 Task: In the  document Riocarnival.pdf Add page color 'Light Green'Light Green . Insert watermark . Insert watermark  TATA Apply Font Style in watermark Lexend; font size  120 and place the watermark  Horizontally
Action: Mouse moved to (257, 314)
Screenshot: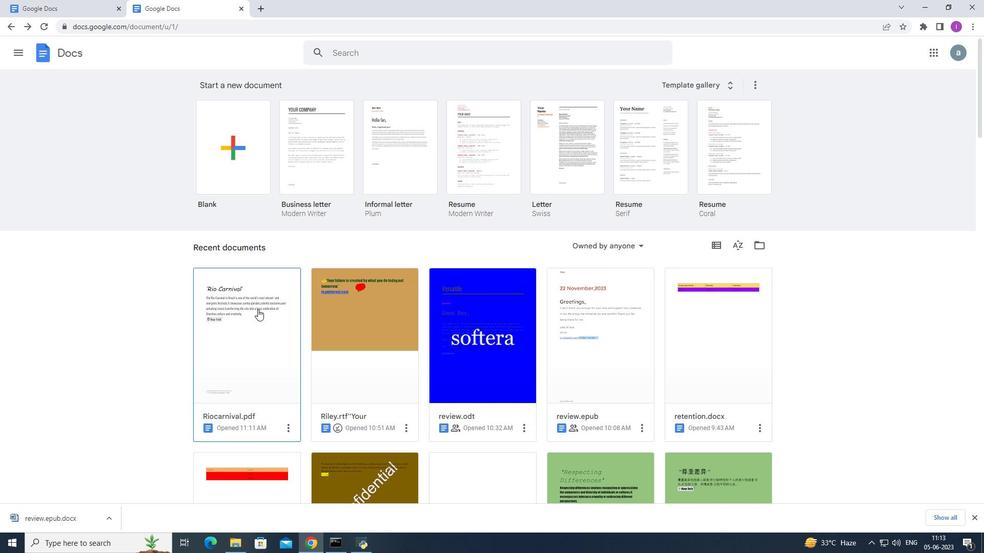 
Action: Mouse pressed left at (257, 314)
Screenshot: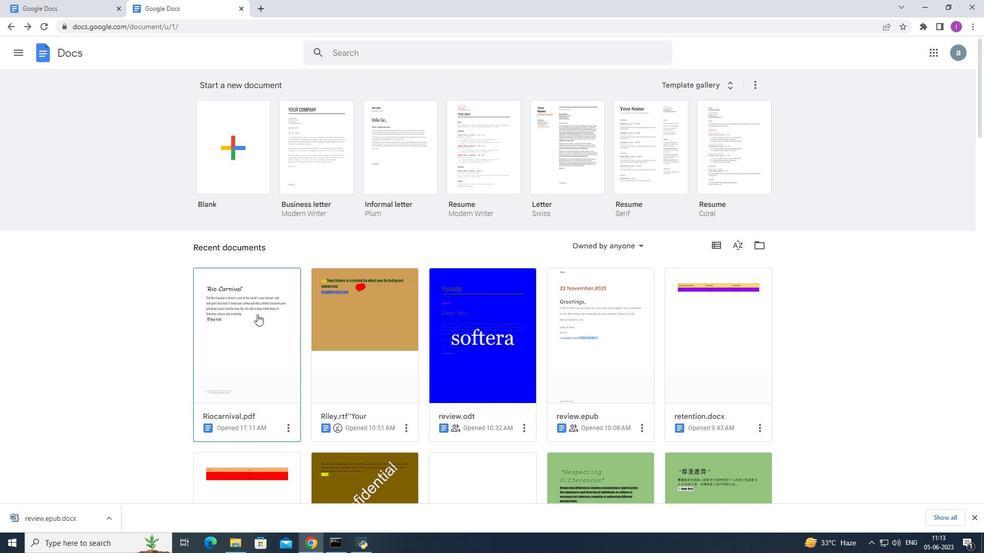 
Action: Mouse moved to (43, 59)
Screenshot: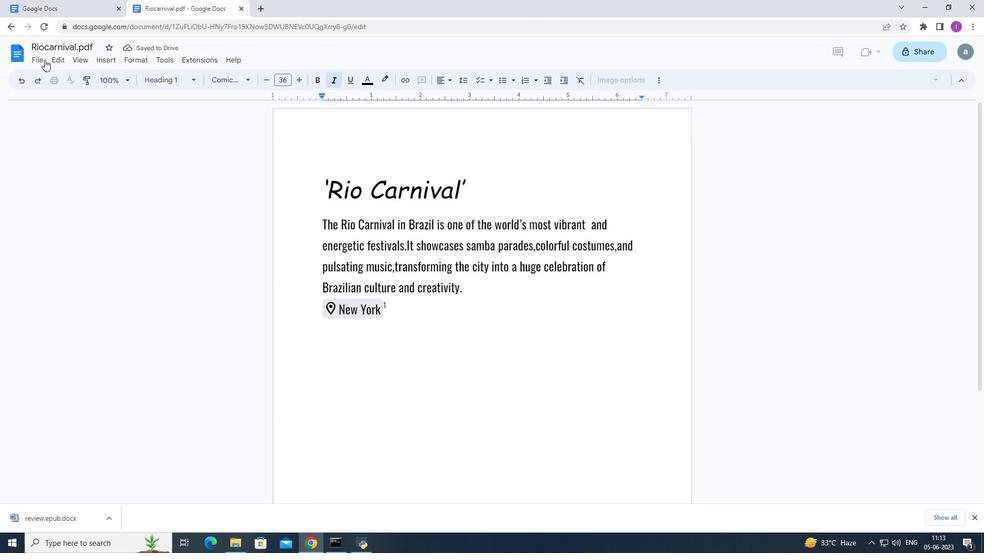 
Action: Mouse pressed left at (43, 59)
Screenshot: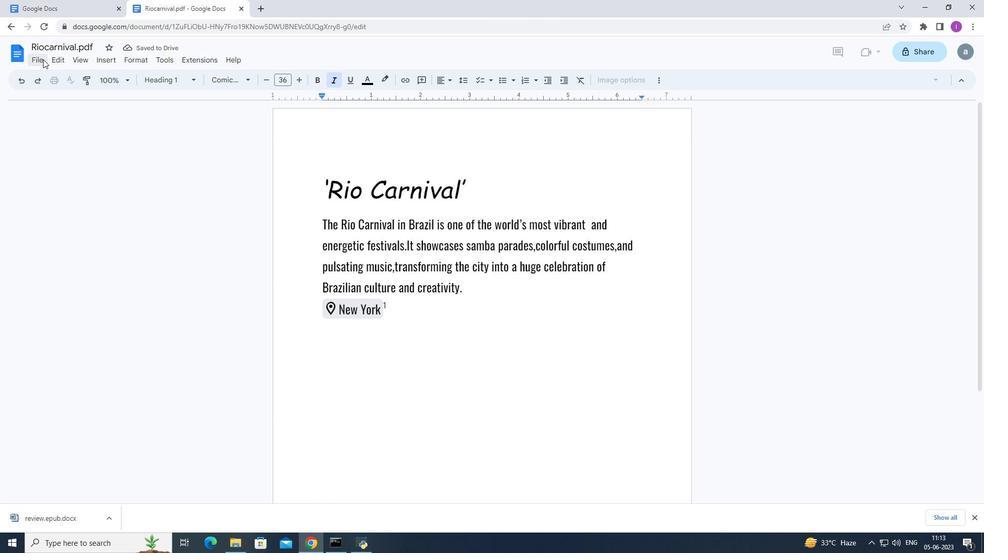 
Action: Mouse moved to (75, 341)
Screenshot: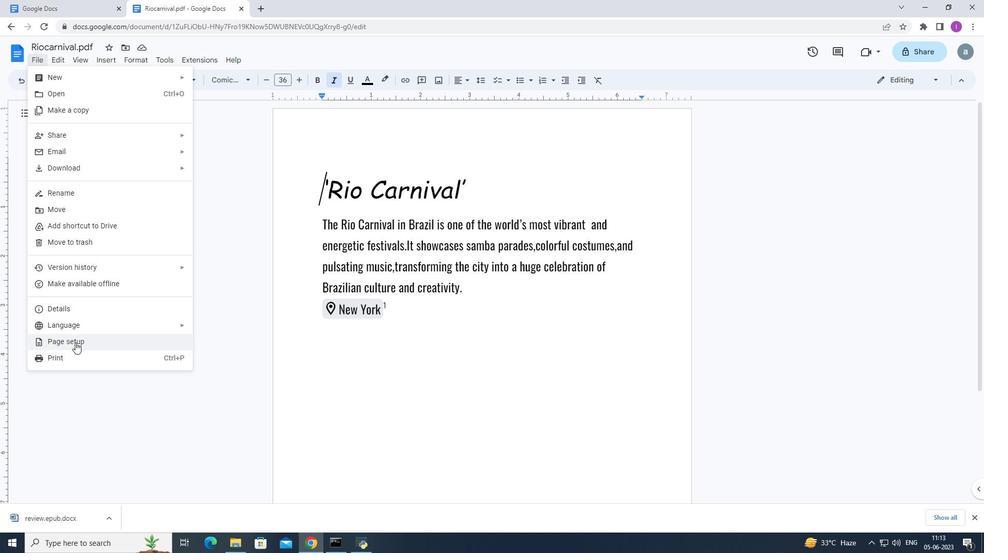 
Action: Mouse pressed left at (75, 341)
Screenshot: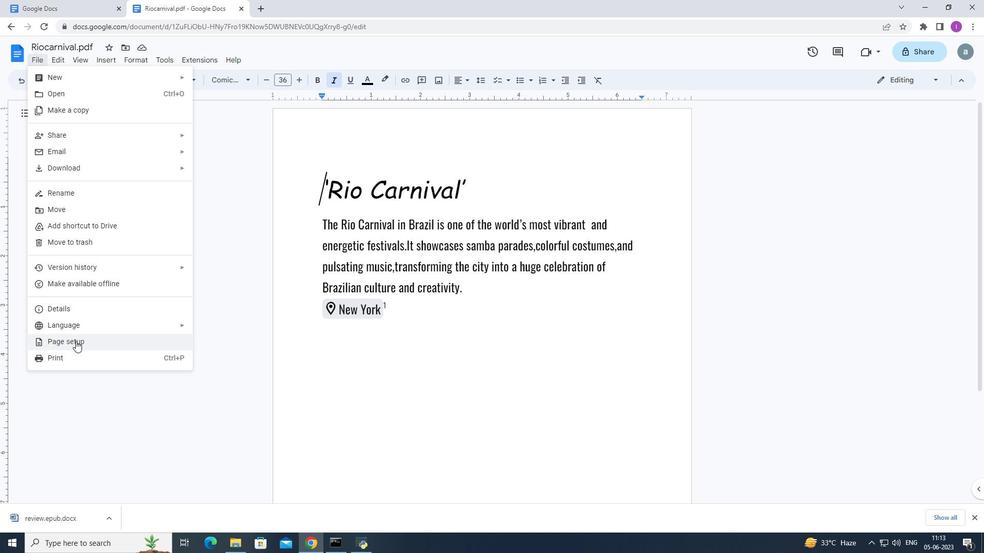
Action: Mouse moved to (415, 336)
Screenshot: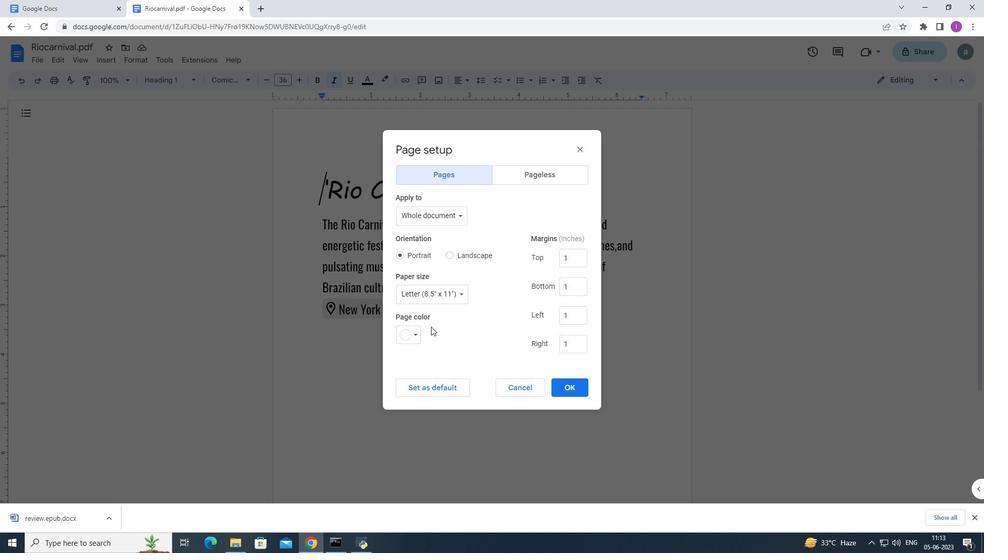 
Action: Mouse pressed left at (415, 336)
Screenshot: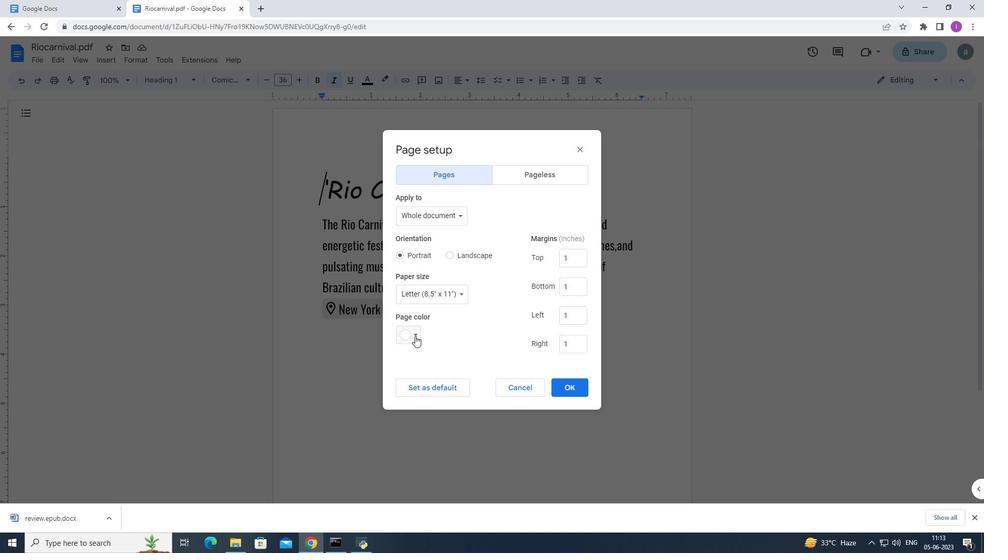 
Action: Mouse moved to (455, 398)
Screenshot: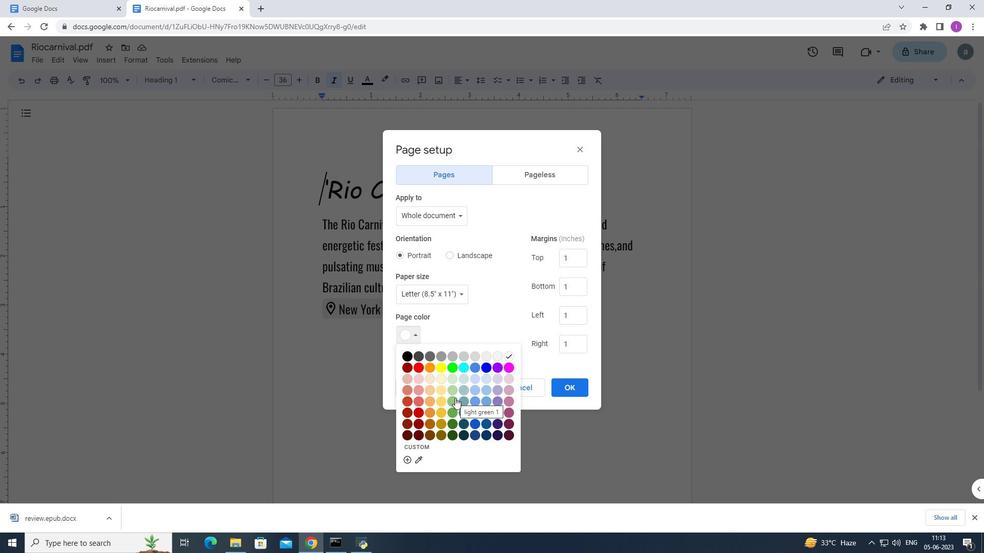 
Action: Mouse pressed left at (455, 398)
Screenshot: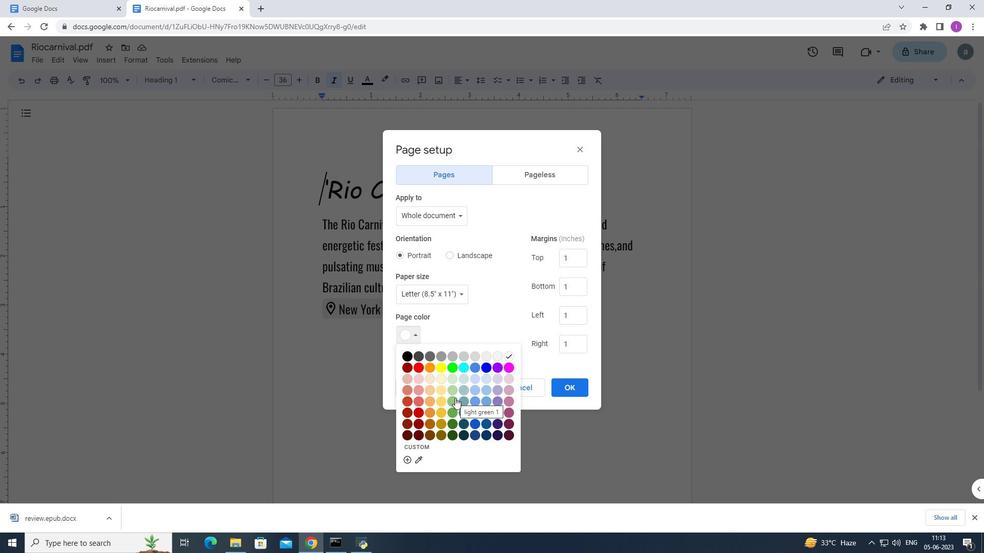 
Action: Mouse moved to (562, 382)
Screenshot: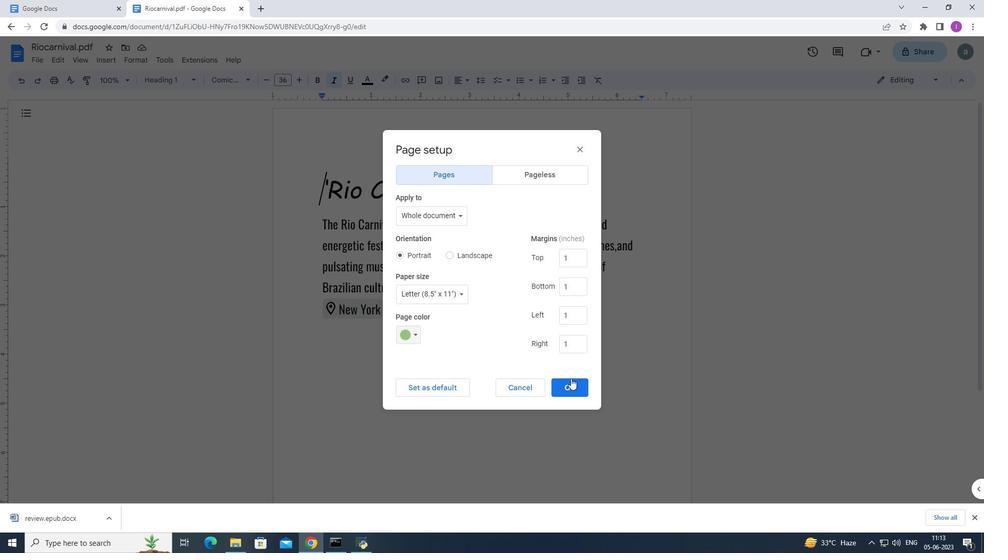 
Action: Mouse pressed left at (562, 382)
Screenshot: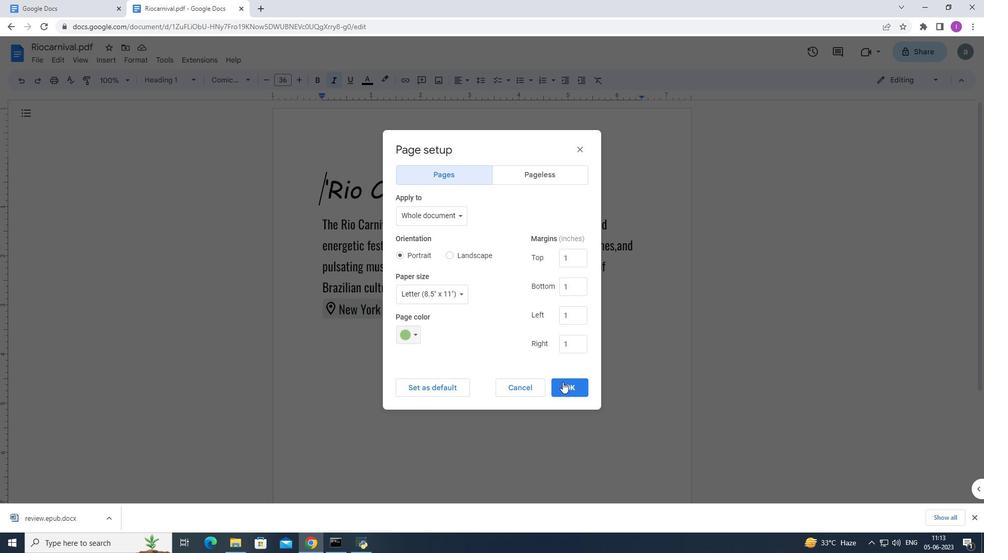 
Action: Mouse pressed left at (562, 382)
Screenshot: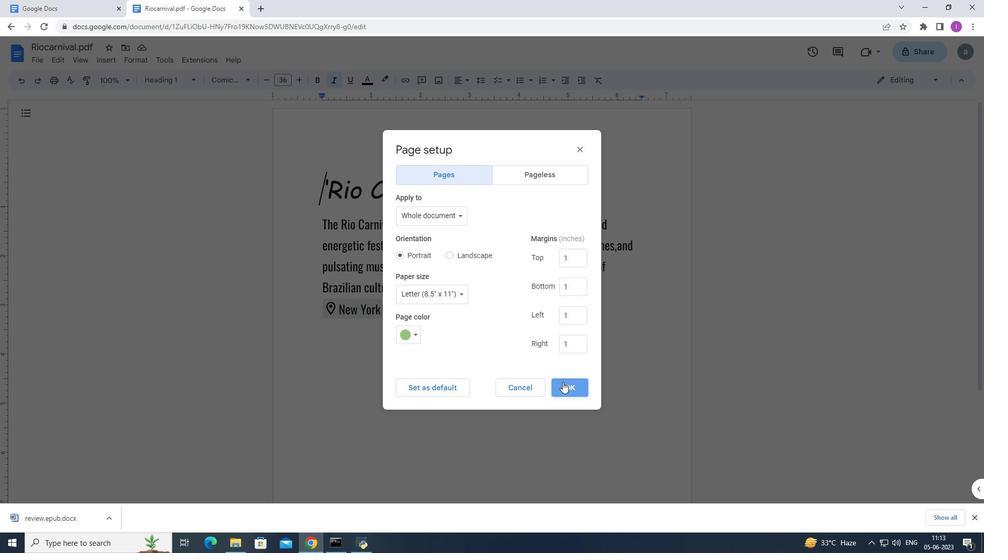 
Action: Mouse moved to (108, 59)
Screenshot: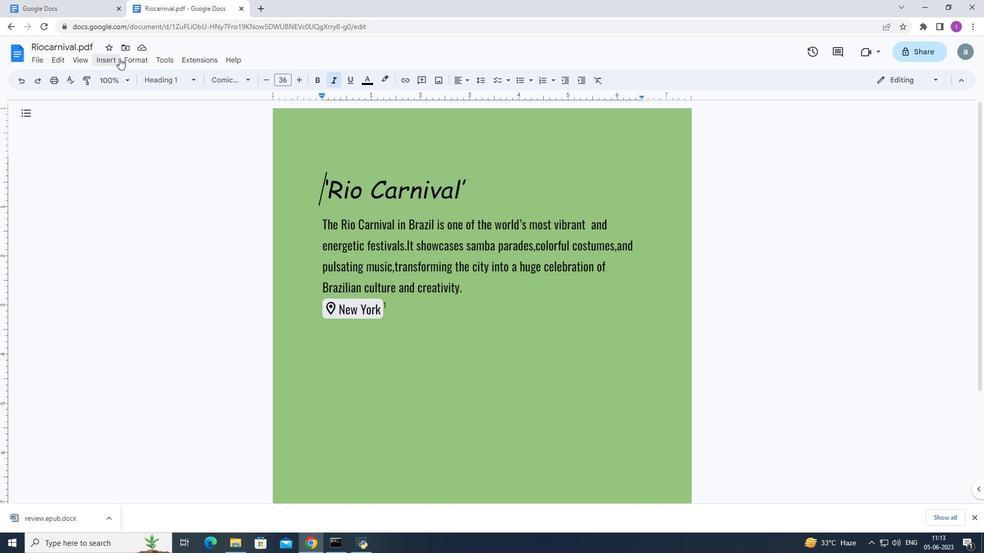 
Action: Mouse pressed left at (108, 59)
Screenshot: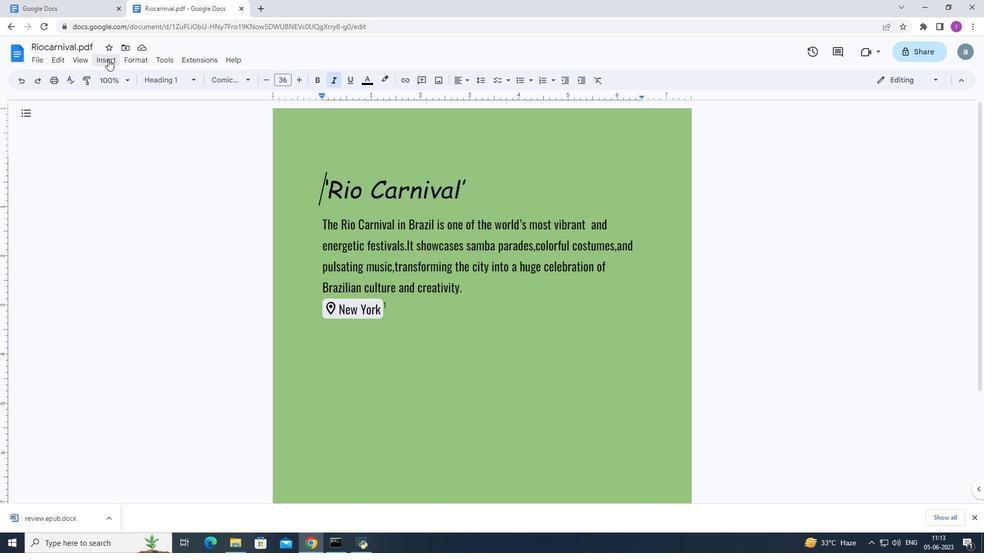 
Action: Mouse moved to (143, 302)
Screenshot: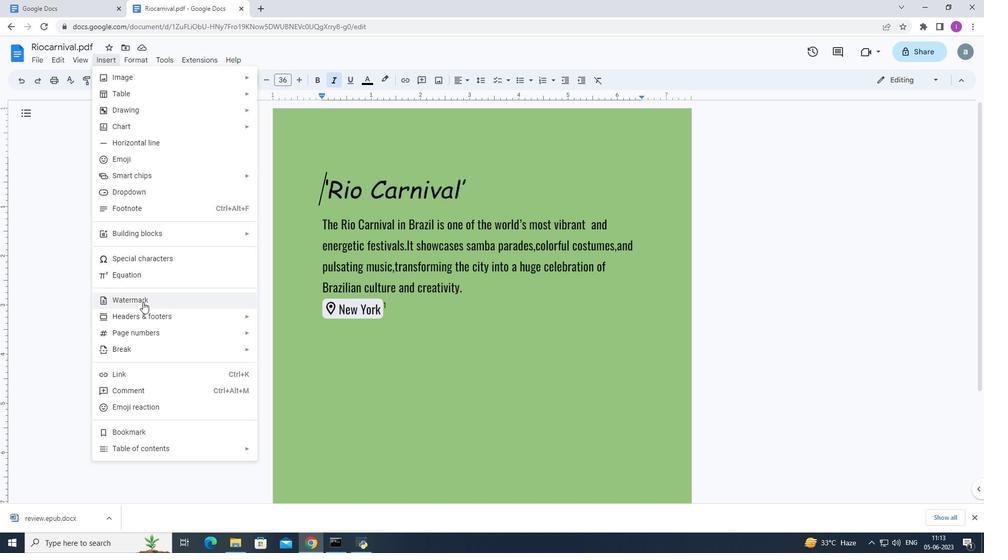 
Action: Mouse pressed left at (143, 302)
Screenshot: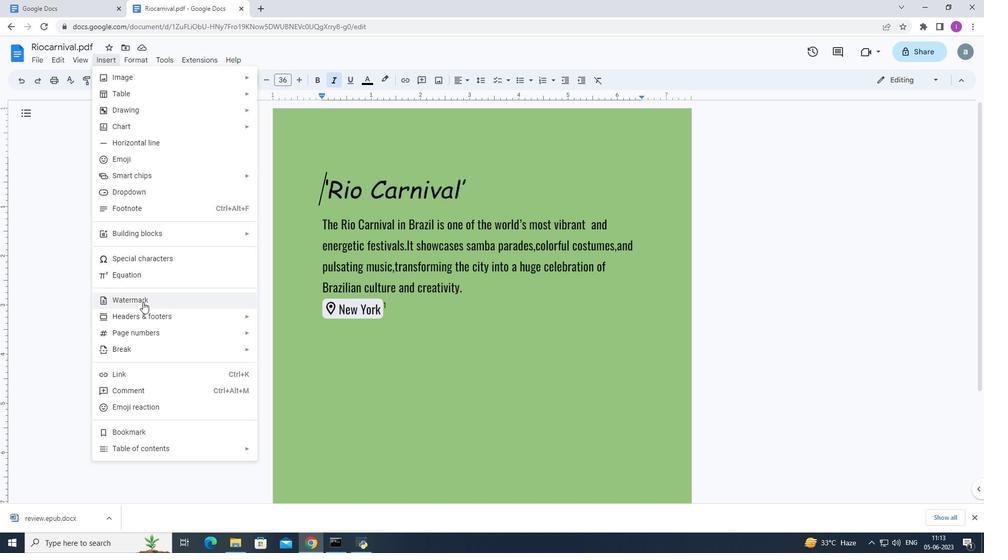
Action: Mouse moved to (938, 116)
Screenshot: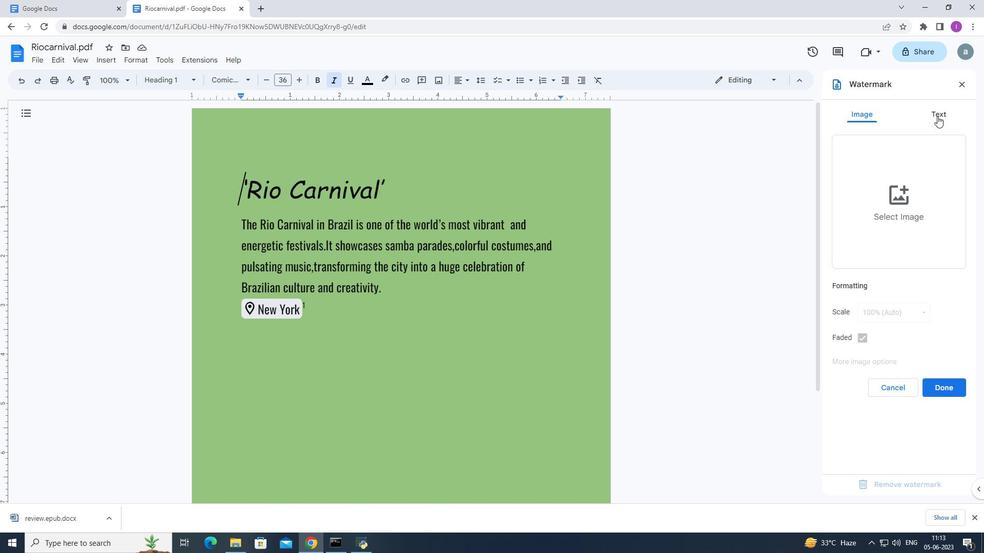 
Action: Mouse pressed left at (938, 116)
Screenshot: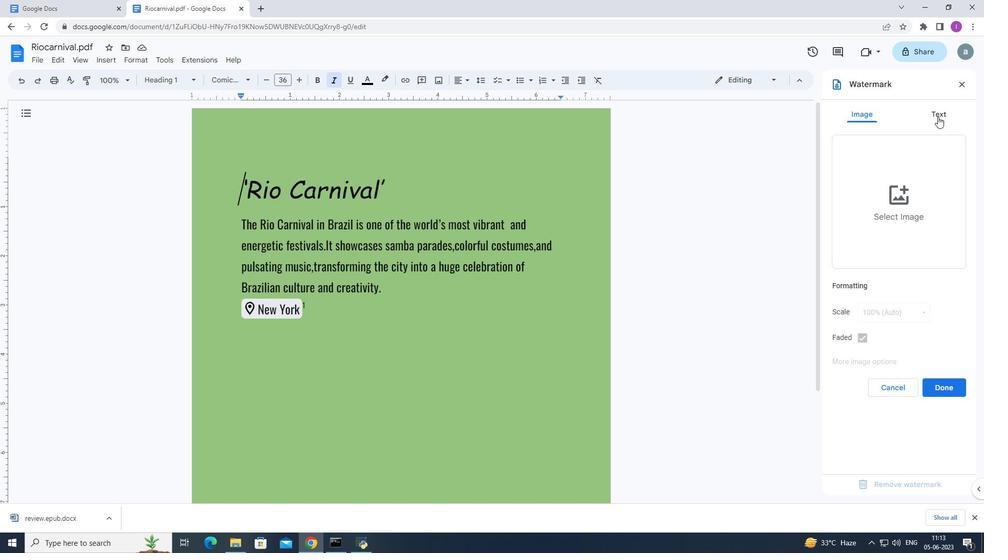 
Action: Key pressed <Key.shift>Ta
Screenshot: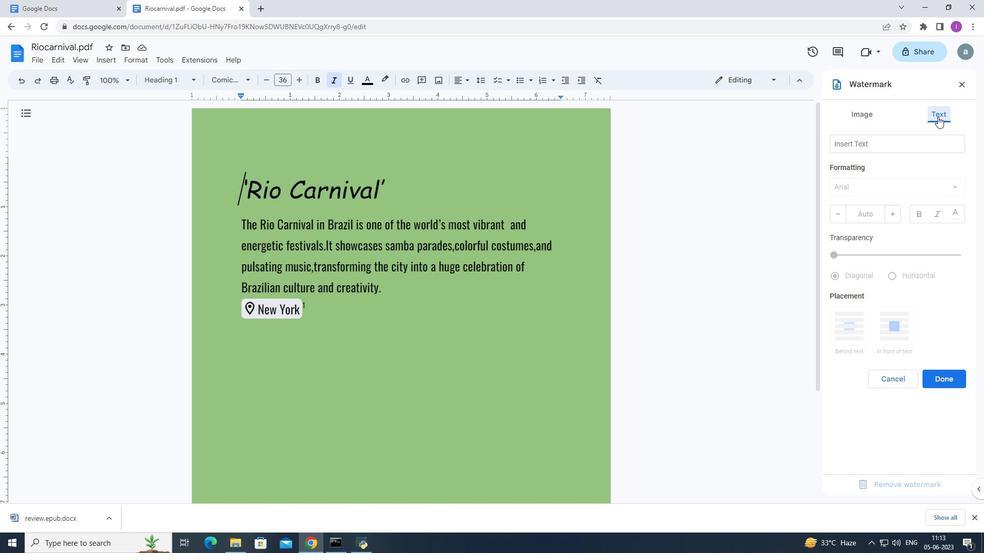 
Action: Mouse moved to (874, 148)
Screenshot: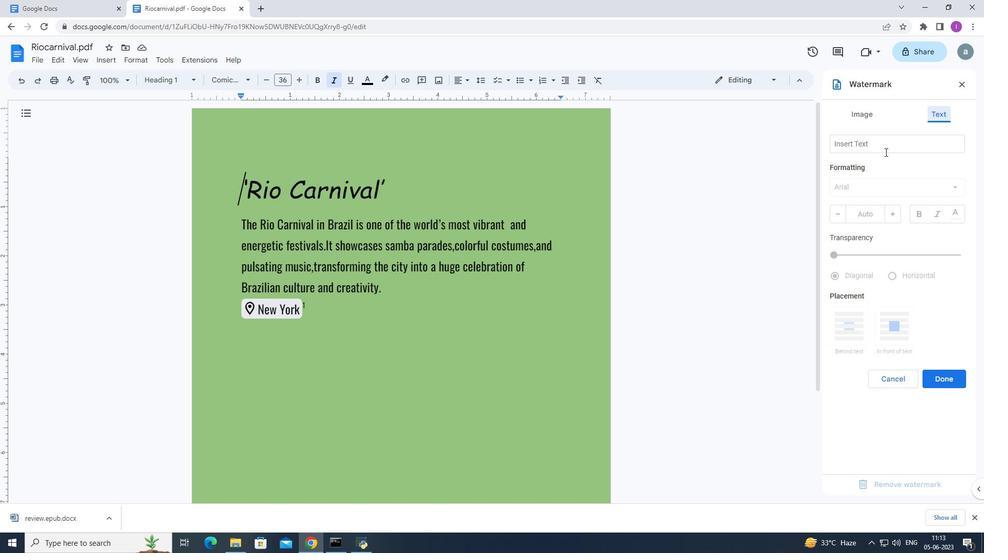 
Action: Mouse pressed left at (874, 148)
Screenshot: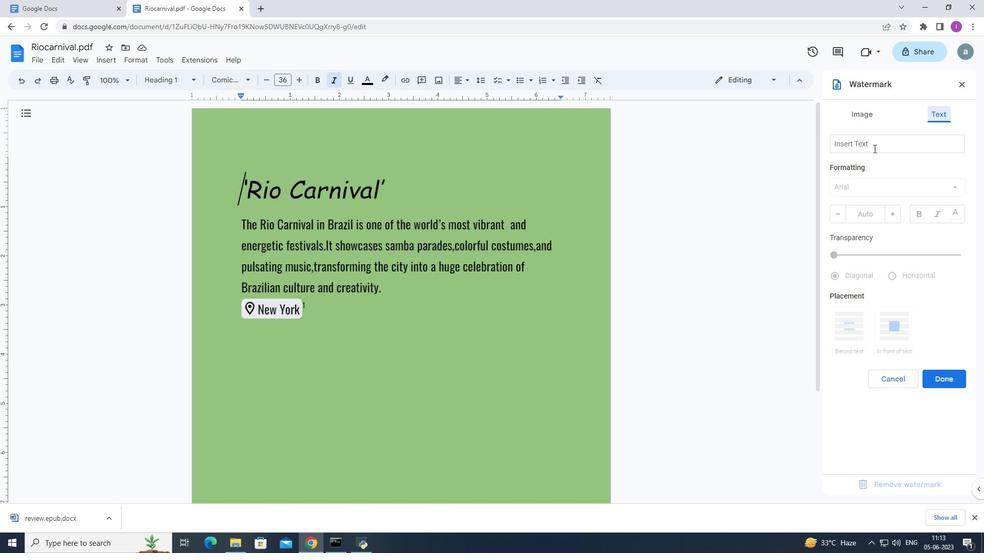 
Action: Mouse moved to (948, 131)
Screenshot: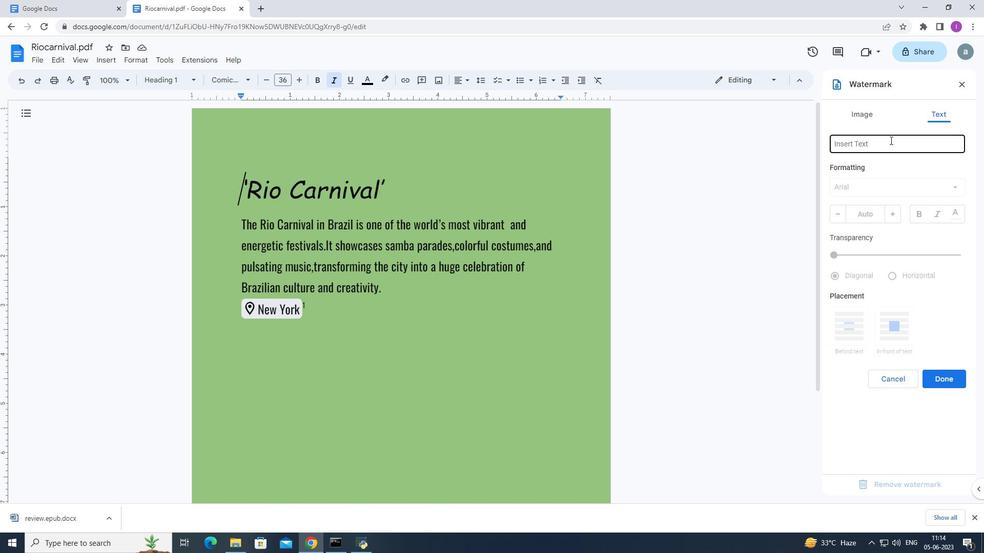
Action: Key pressed <Key.shift>TATA
Screenshot: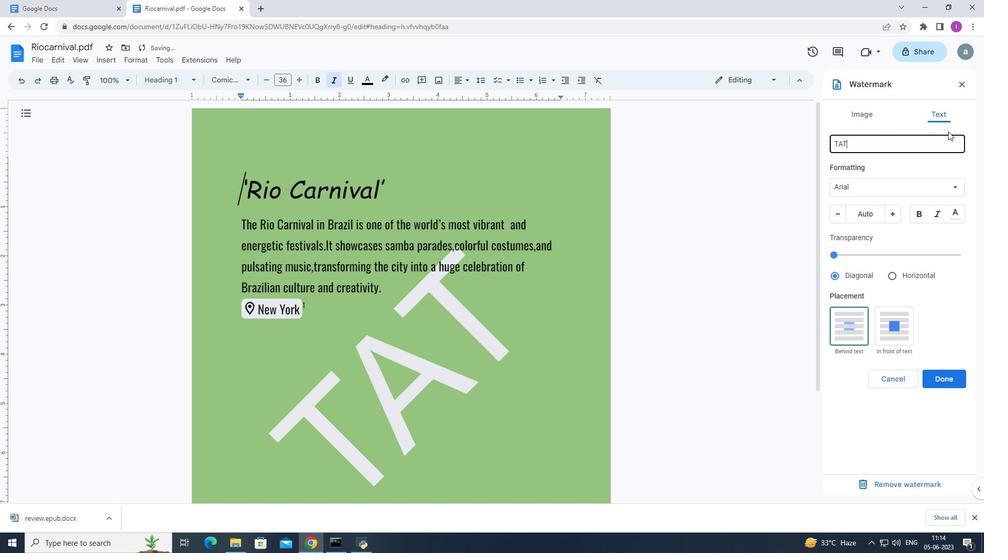 
Action: Mouse moved to (952, 189)
Screenshot: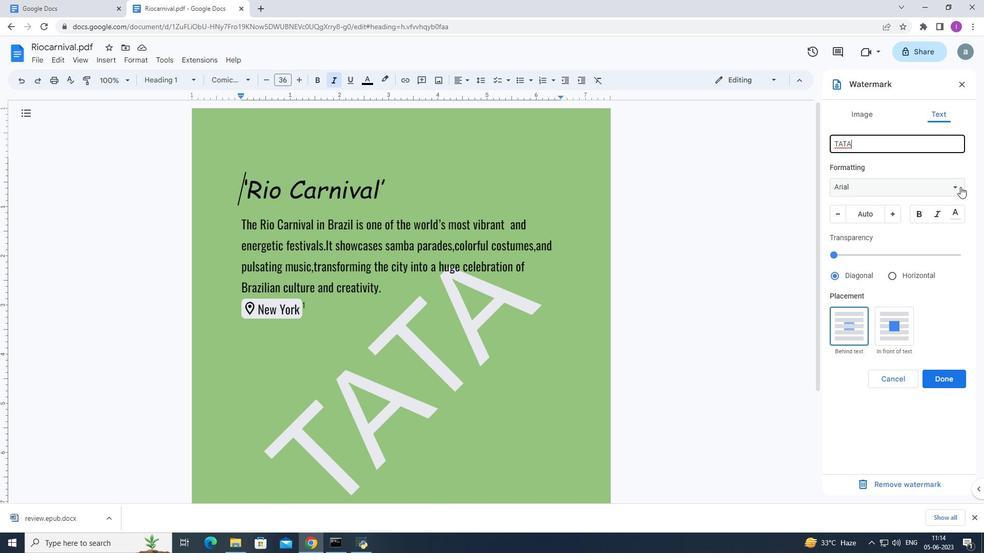 
Action: Mouse pressed left at (952, 189)
Screenshot: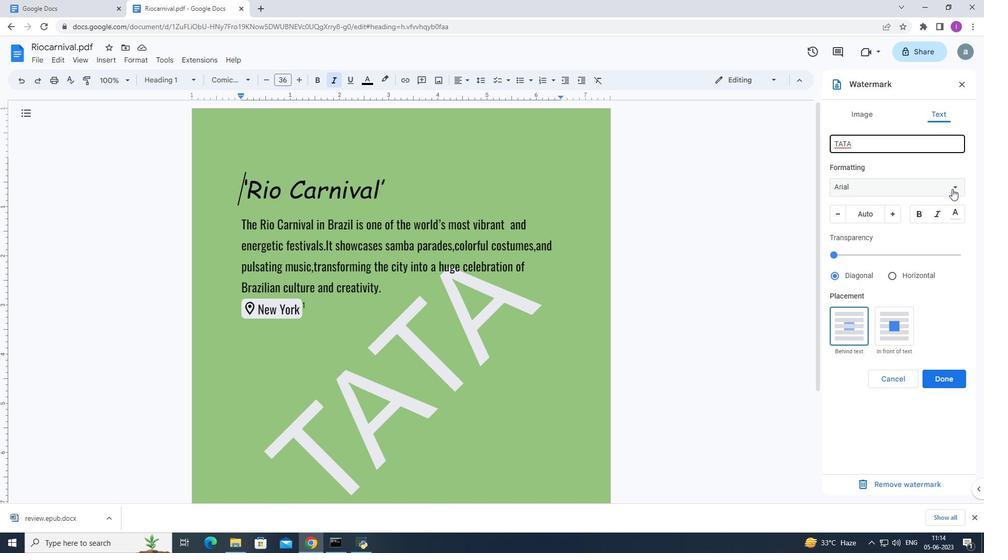
Action: Mouse moved to (864, 374)
Screenshot: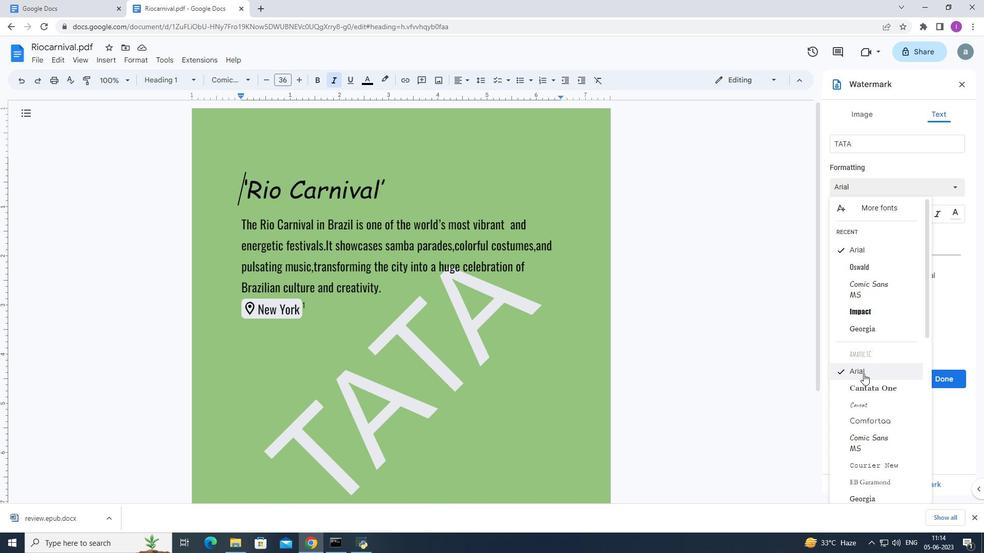 
Action: Mouse scrolled (864, 373) with delta (0, 0)
Screenshot: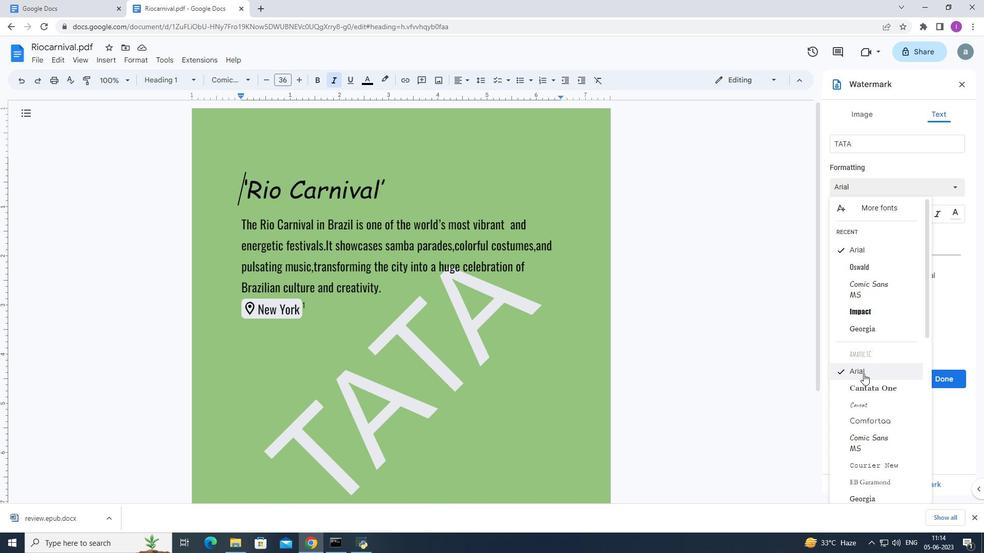 
Action: Mouse moved to (864, 374)
Screenshot: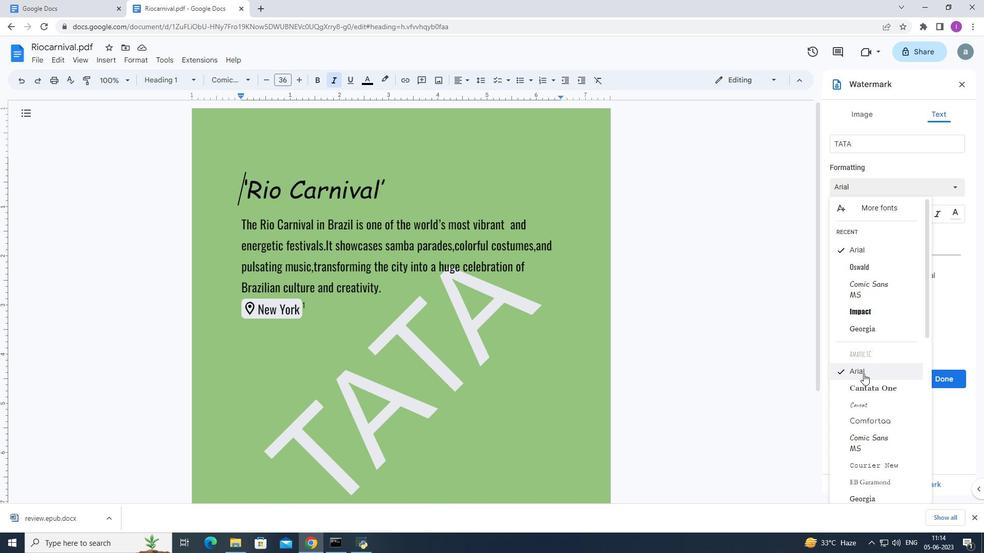 
Action: Mouse scrolled (864, 373) with delta (0, 0)
Screenshot: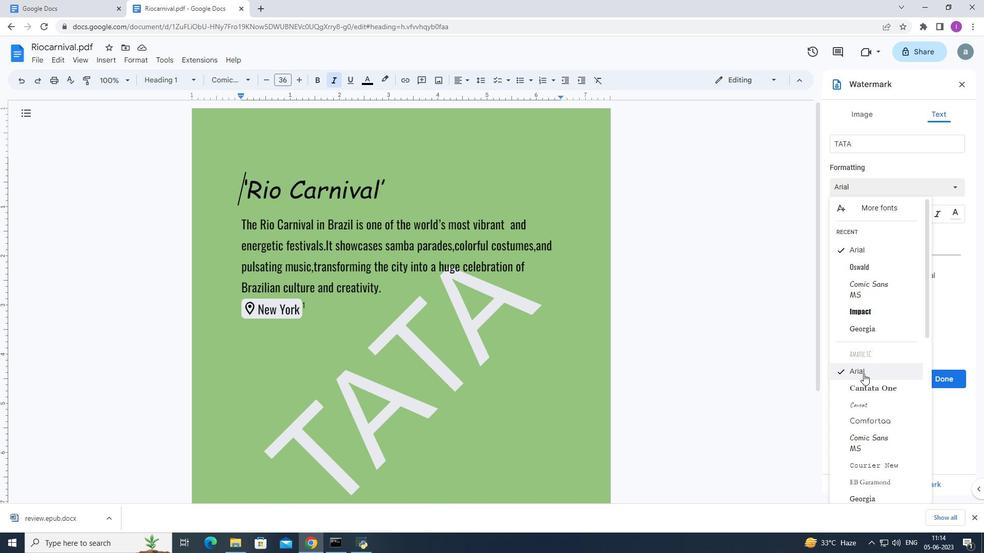 
Action: Mouse moved to (887, 432)
Screenshot: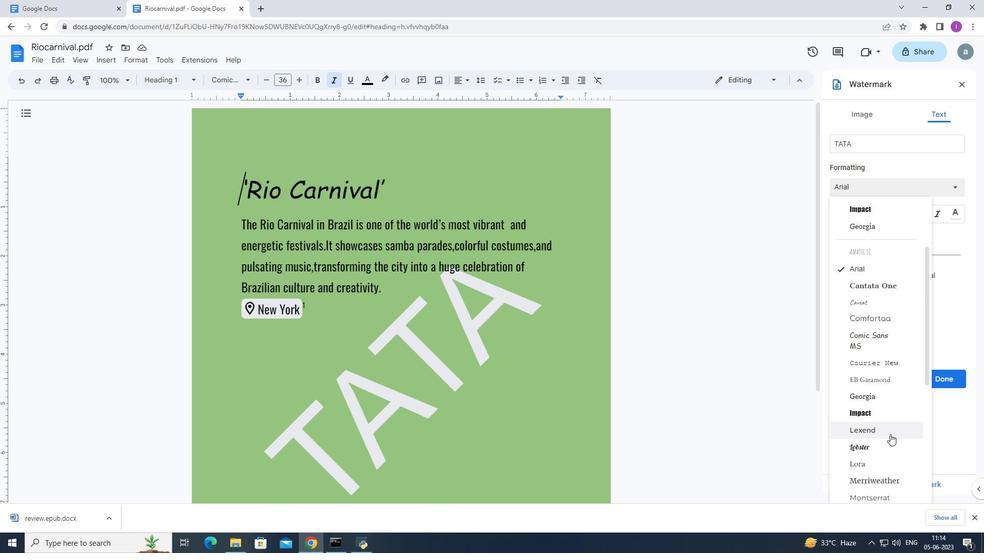 
Action: Mouse pressed left at (887, 432)
Screenshot: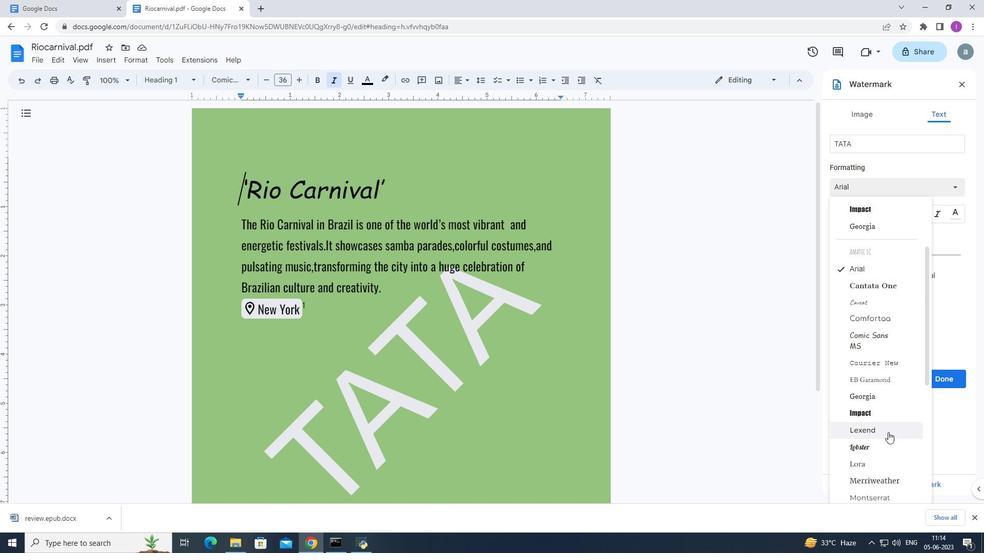 
Action: Mouse moved to (882, 211)
Screenshot: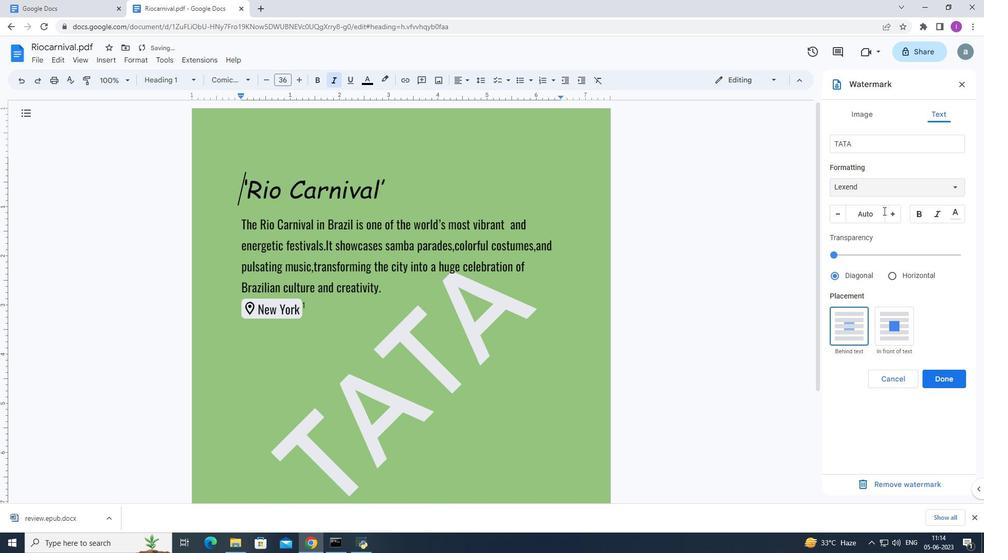 
Action: Mouse pressed left at (882, 211)
Screenshot: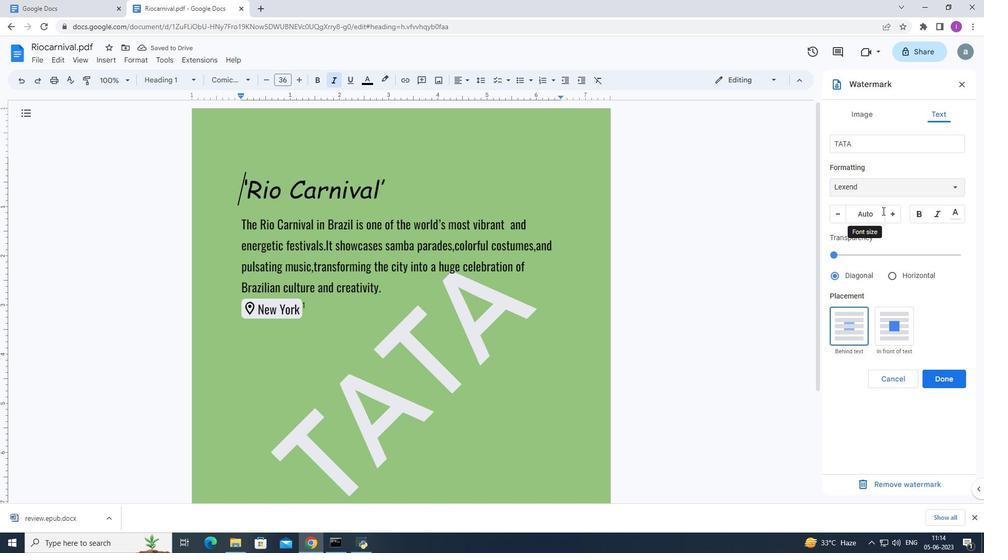
Action: Mouse moved to (881, 211)
Screenshot: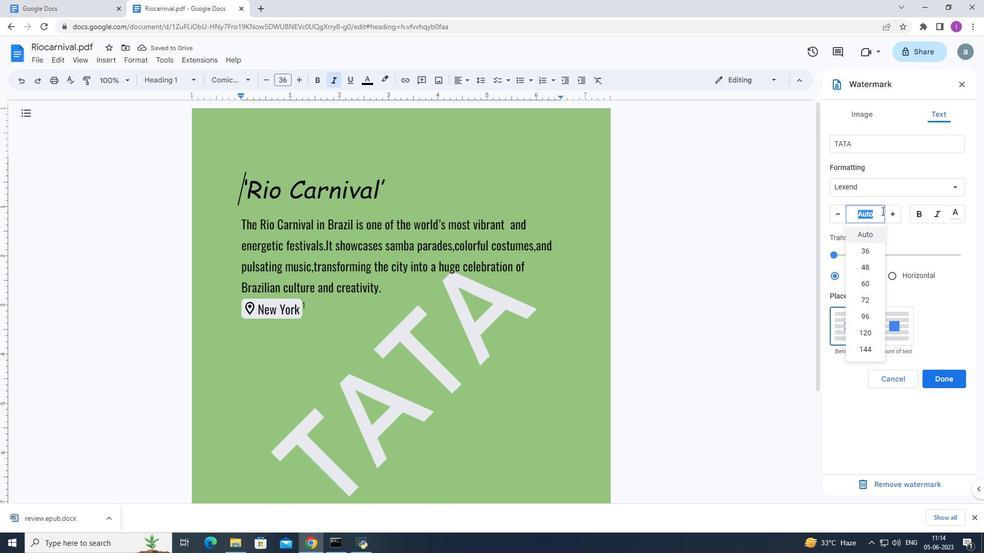 
Action: Key pressed 120
Screenshot: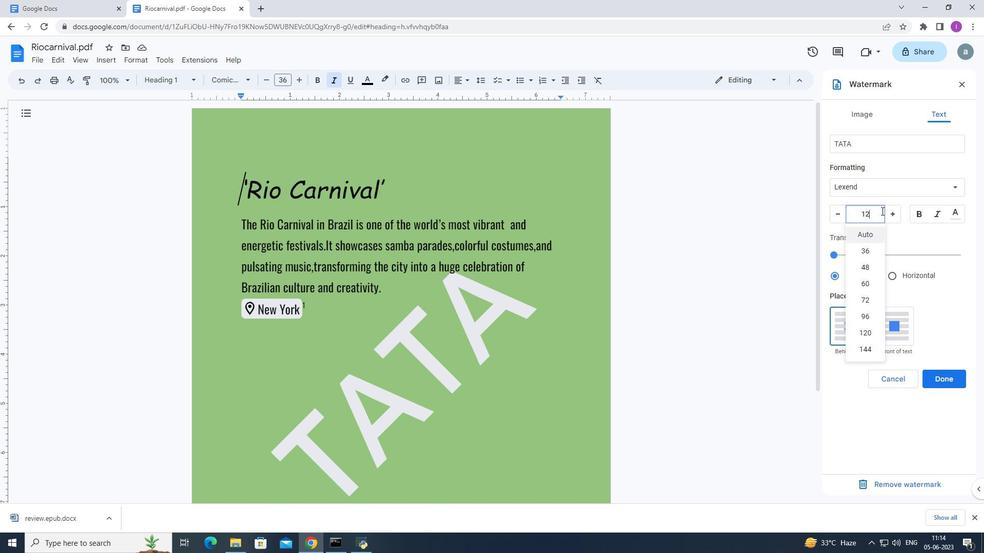 
Action: Mouse moved to (883, 264)
Screenshot: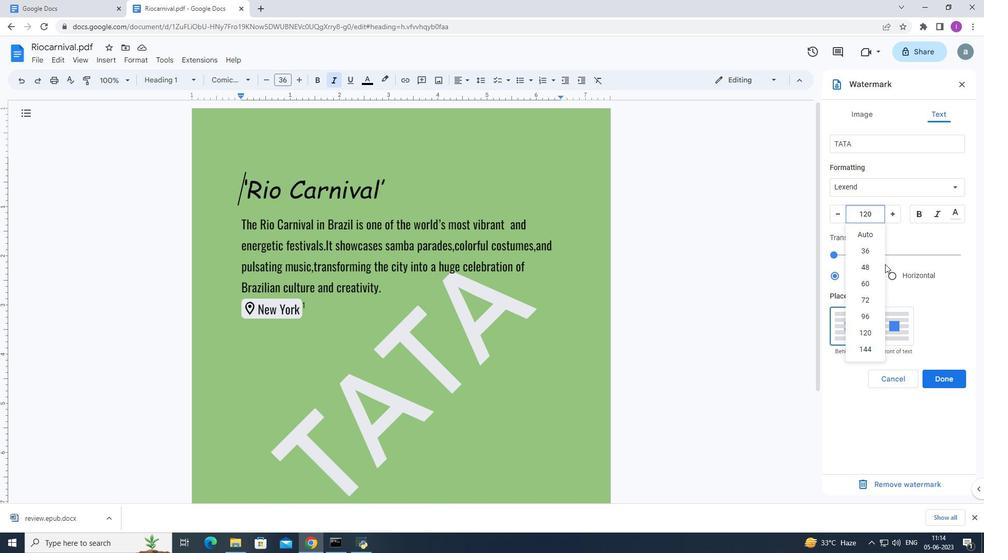 
Action: Key pressed <Key.enter>
Screenshot: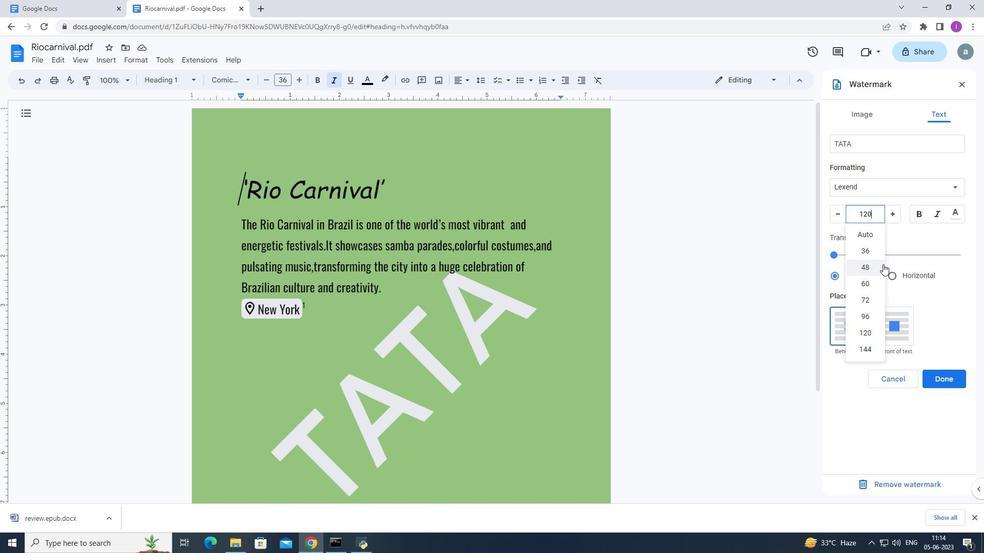 
Action: Mouse moved to (892, 272)
Screenshot: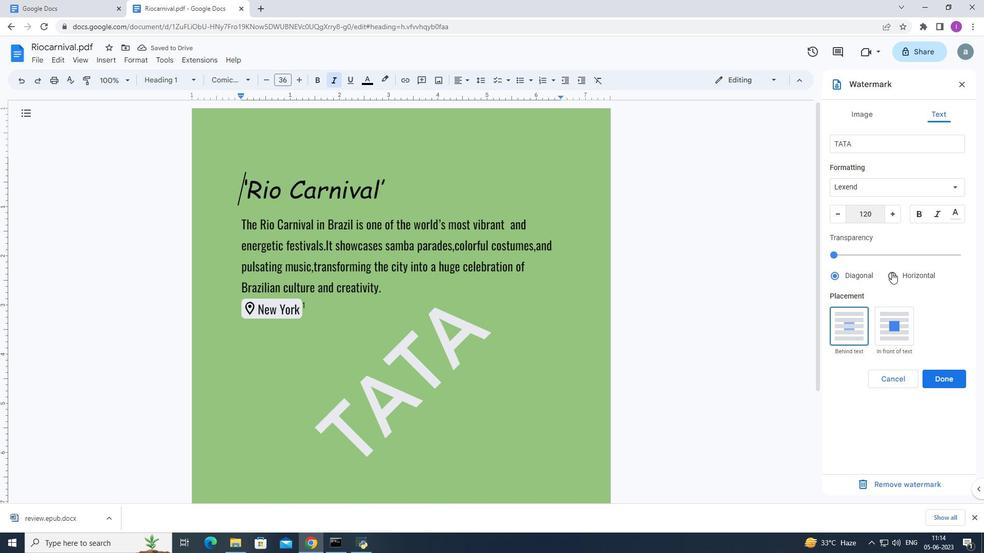 
Action: Mouse pressed left at (892, 272)
Screenshot: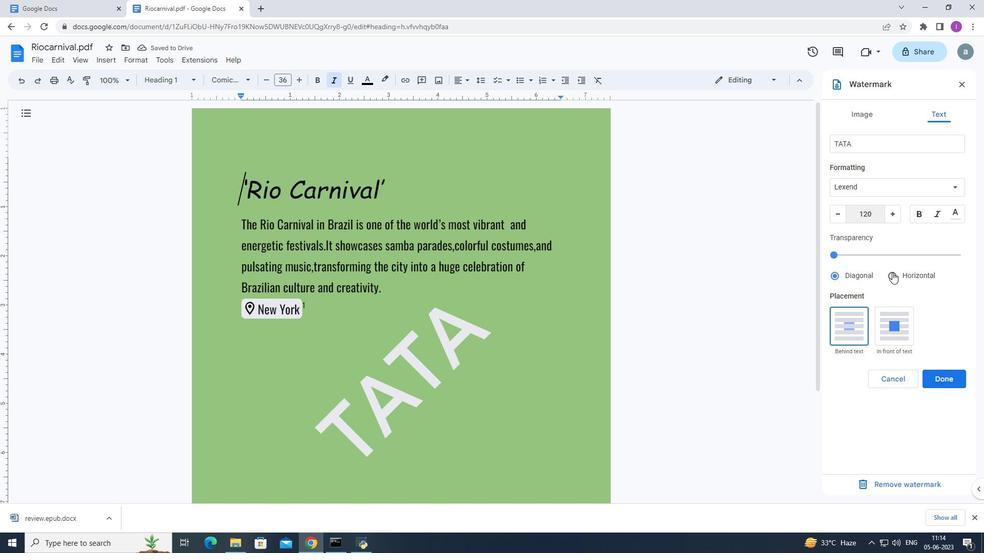 
Action: Mouse moved to (958, 377)
Screenshot: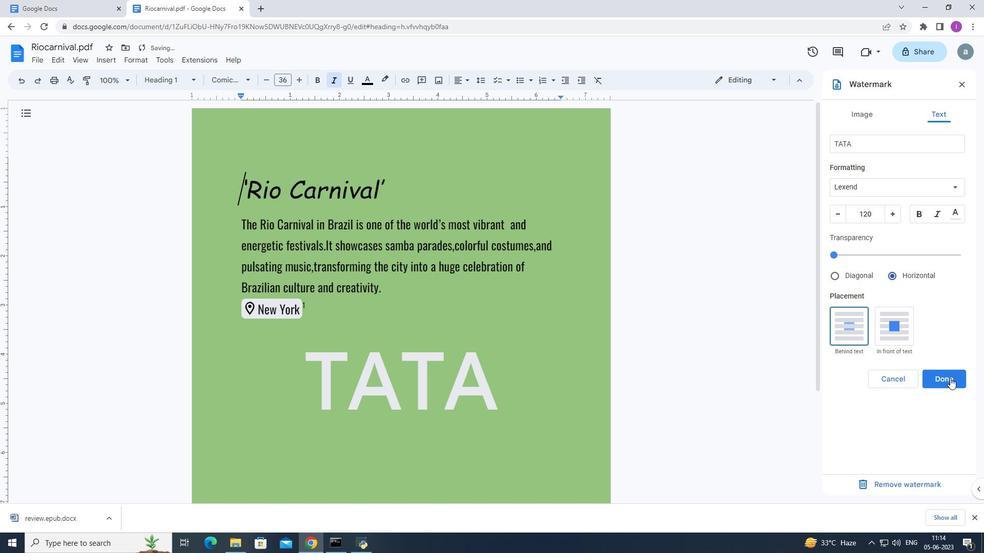 
Action: Mouse pressed left at (954, 378)
Screenshot: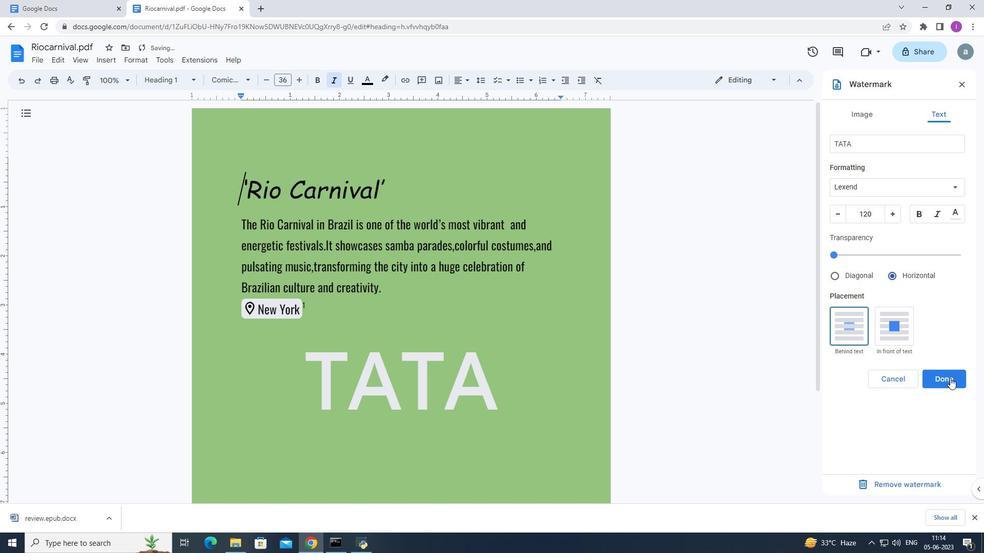 
Action: Mouse moved to (949, 378)
Screenshot: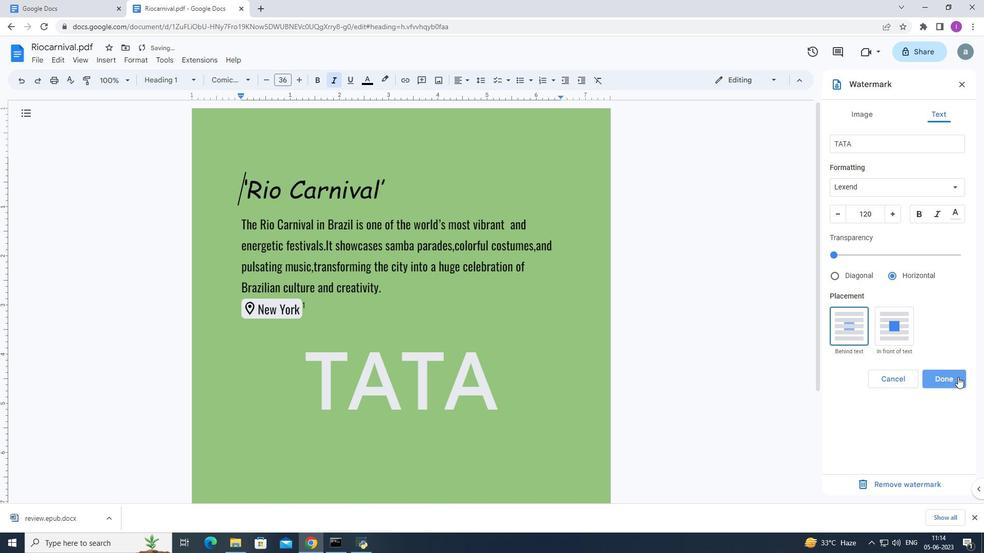 
Action: Mouse pressed left at (949, 378)
Screenshot: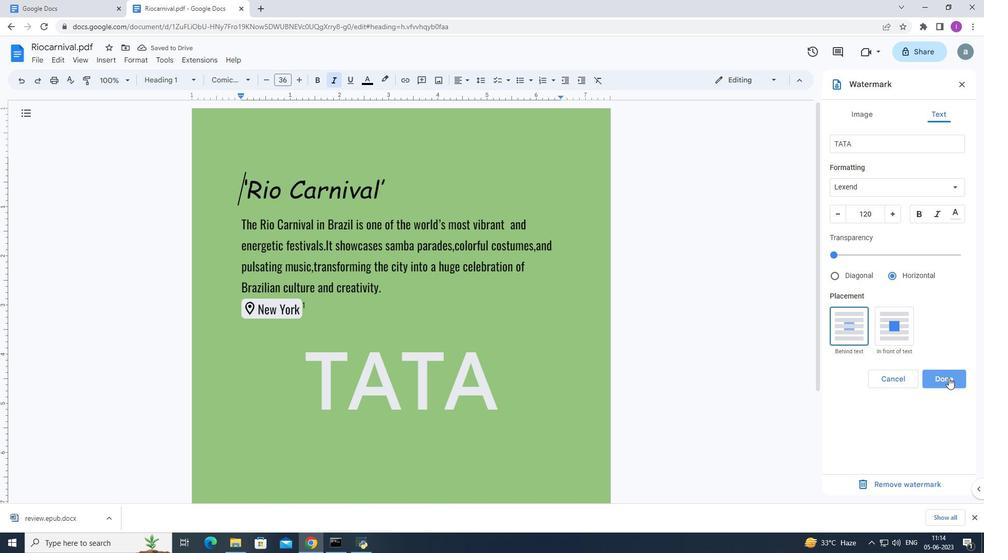 
Action: Mouse moved to (922, 70)
Screenshot: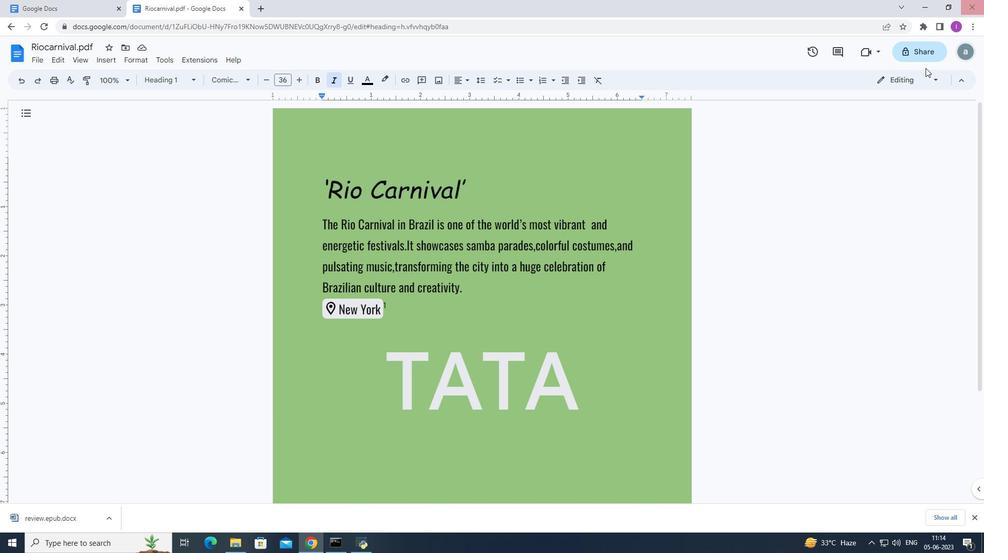 
